 Task: Sort the sheet by column N (A to Z).
Action: Mouse moved to (716, 131)
Screenshot: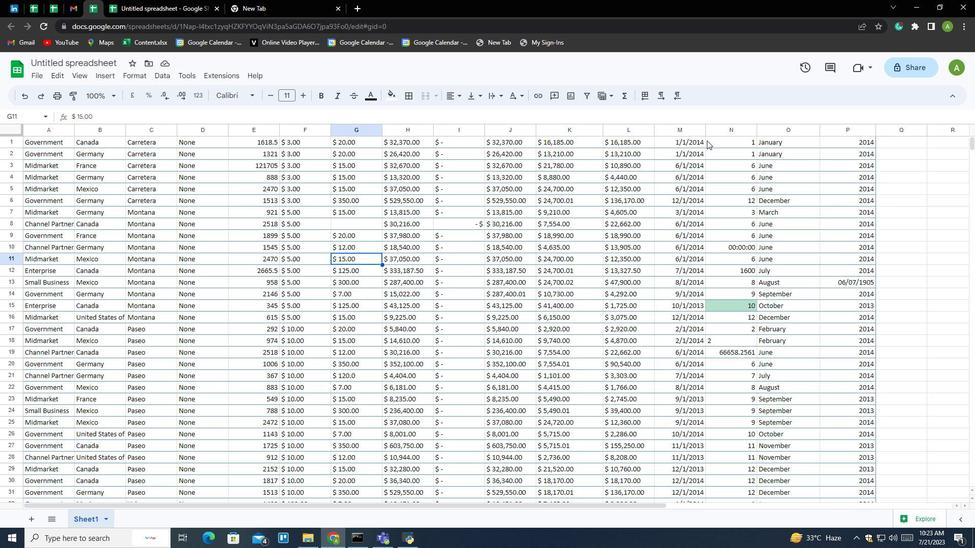 
Action: Mouse pressed left at (716, 131)
Screenshot: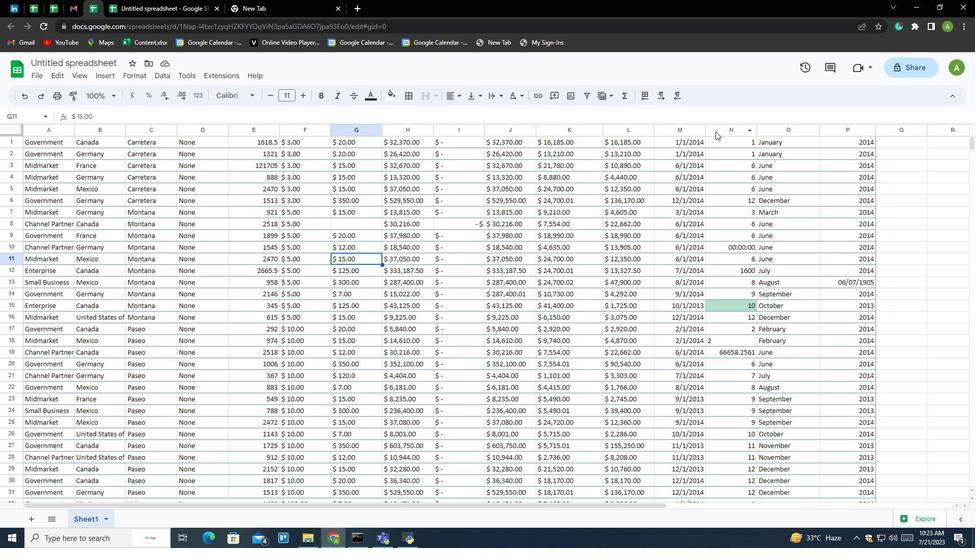 
Action: Mouse moved to (167, 74)
Screenshot: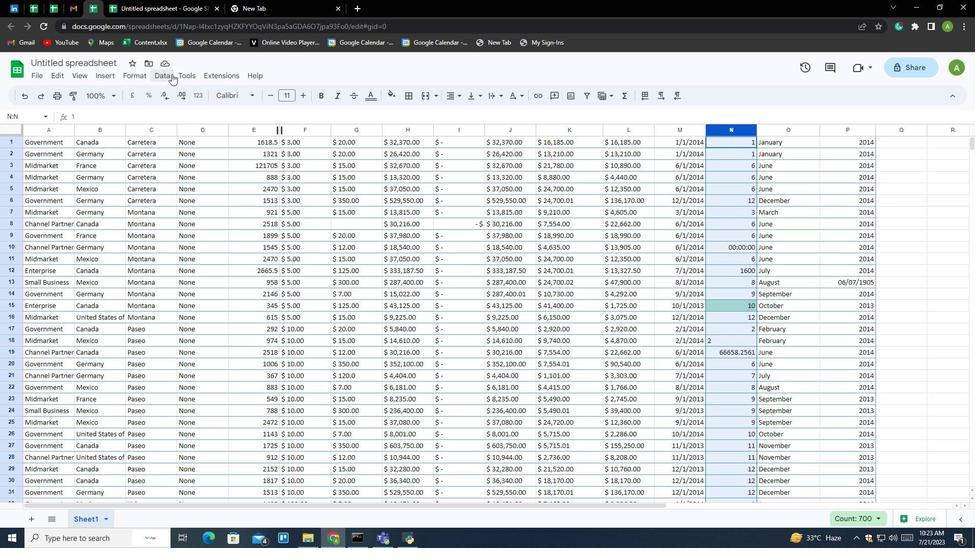 
Action: Mouse pressed left at (167, 74)
Screenshot: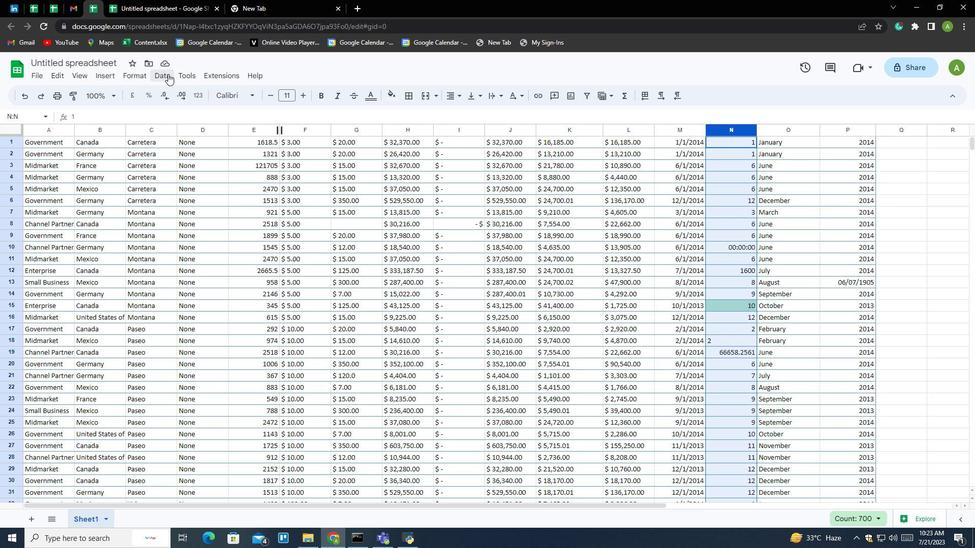 
Action: Mouse moved to (172, 93)
Screenshot: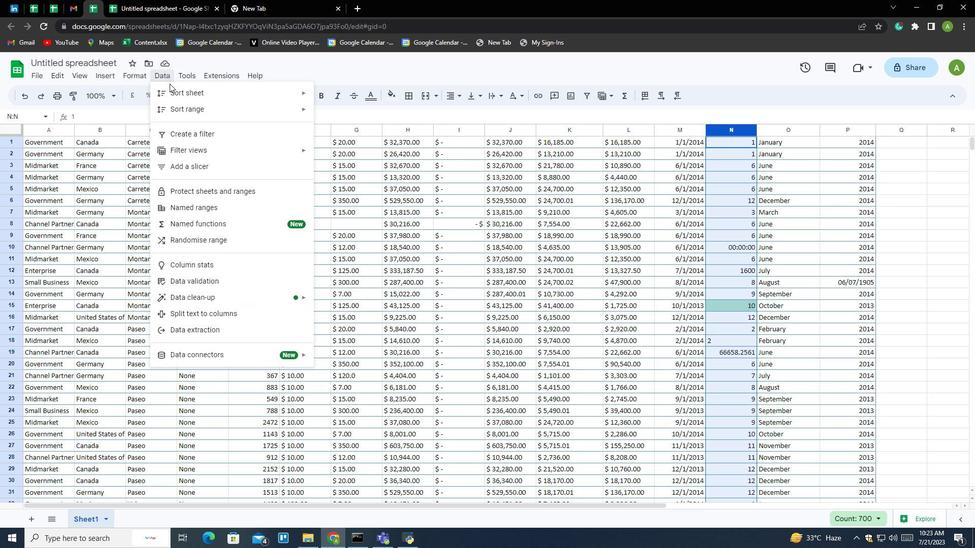 
Action: Mouse pressed left at (172, 93)
Screenshot: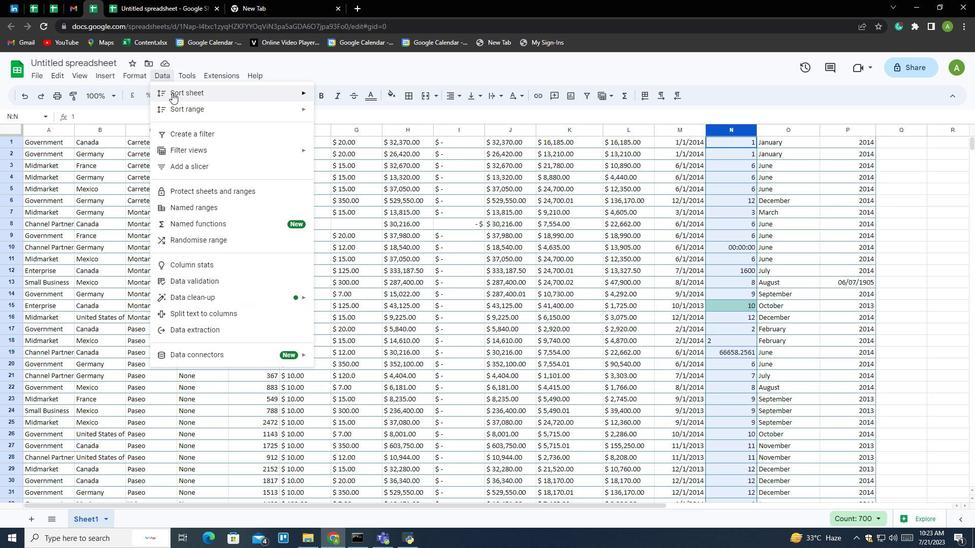 
Action: Mouse moved to (347, 96)
Screenshot: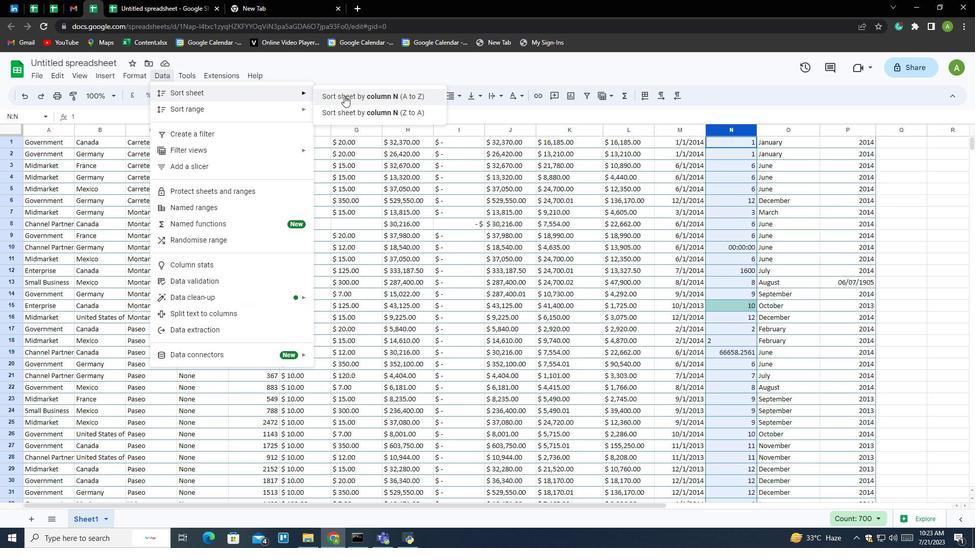 
Action: Mouse pressed left at (347, 96)
Screenshot: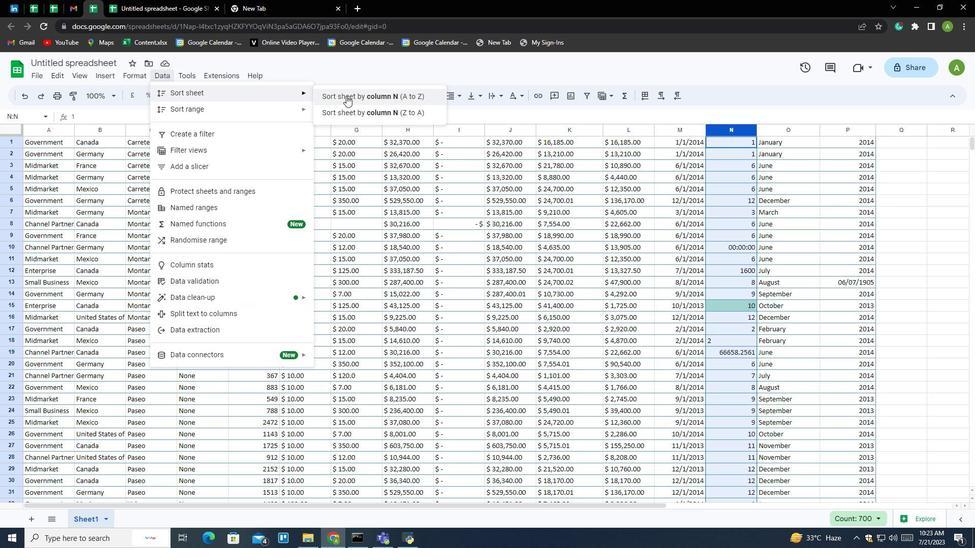 
Action: Mouse moved to (405, 256)
Screenshot: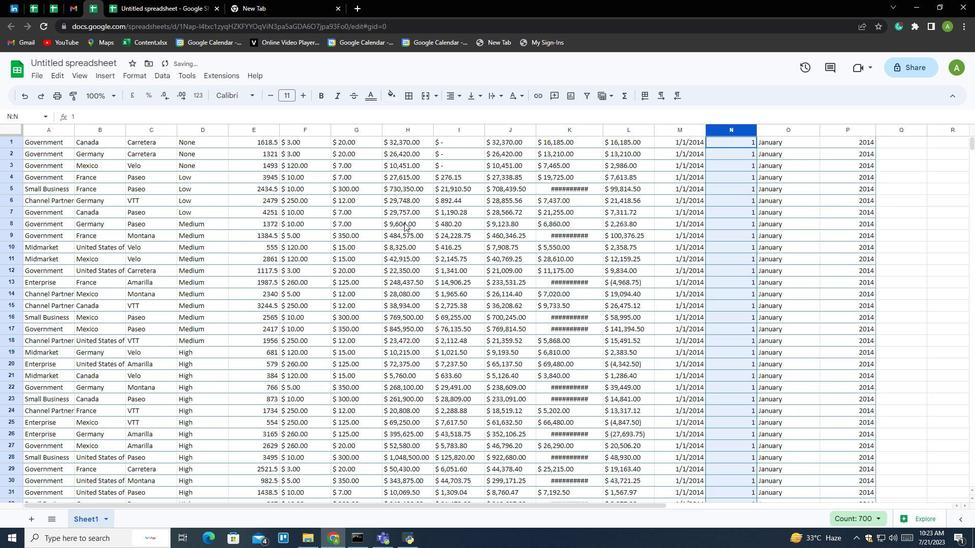 
